 Task: Apply Neon Theme on "Image B.jpg" and play.
Action: Mouse moved to (577, 111)
Screenshot: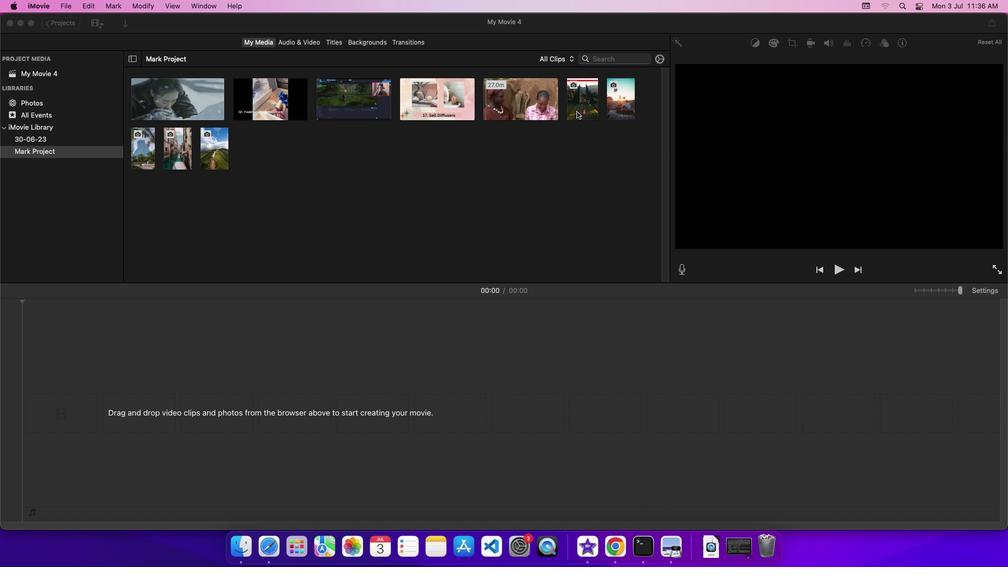 
Action: Mouse pressed left at (577, 111)
Screenshot: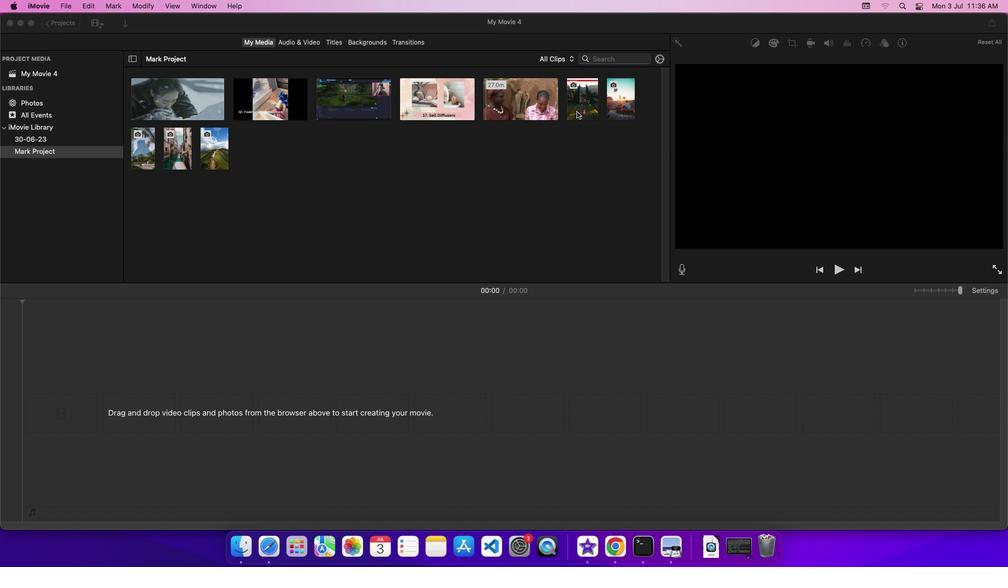 
Action: Mouse pressed left at (577, 111)
Screenshot: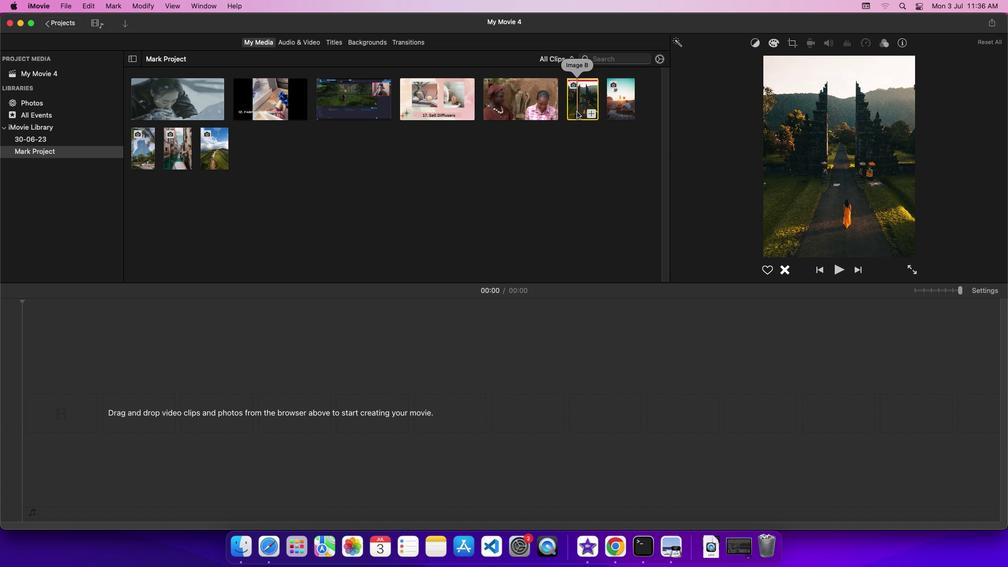 
Action: Mouse moved to (995, 290)
Screenshot: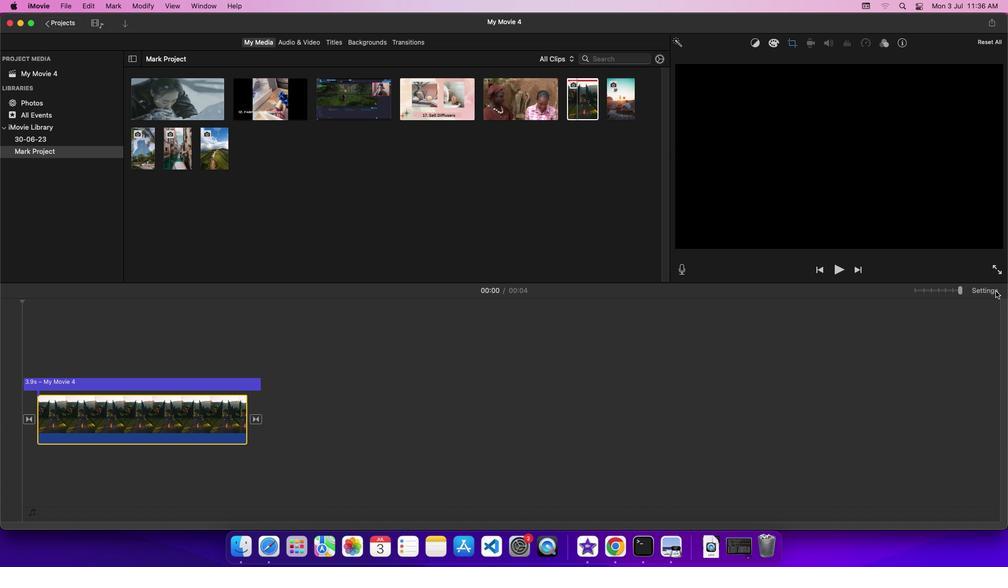 
Action: Mouse pressed left at (995, 290)
Screenshot: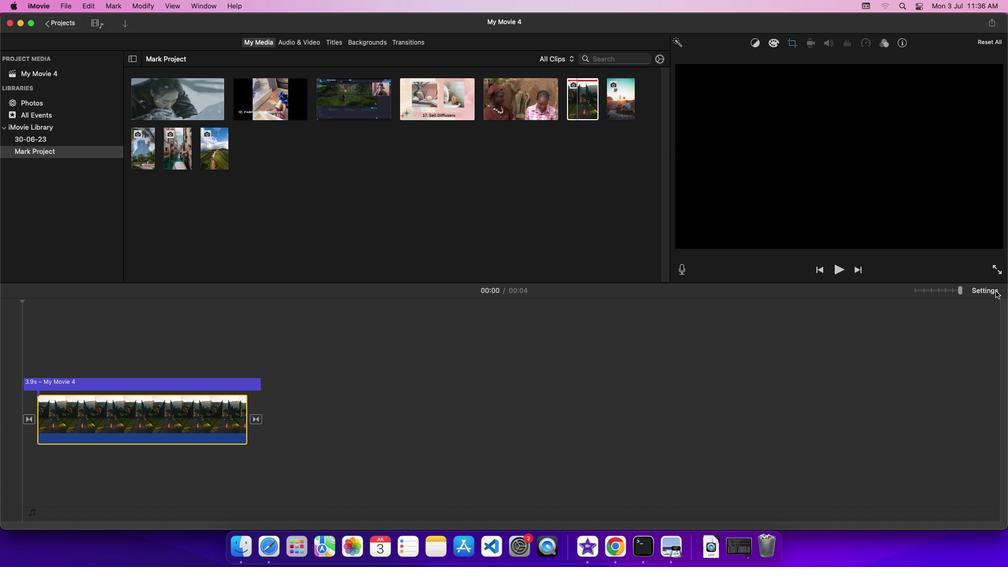 
Action: Mouse moved to (875, 334)
Screenshot: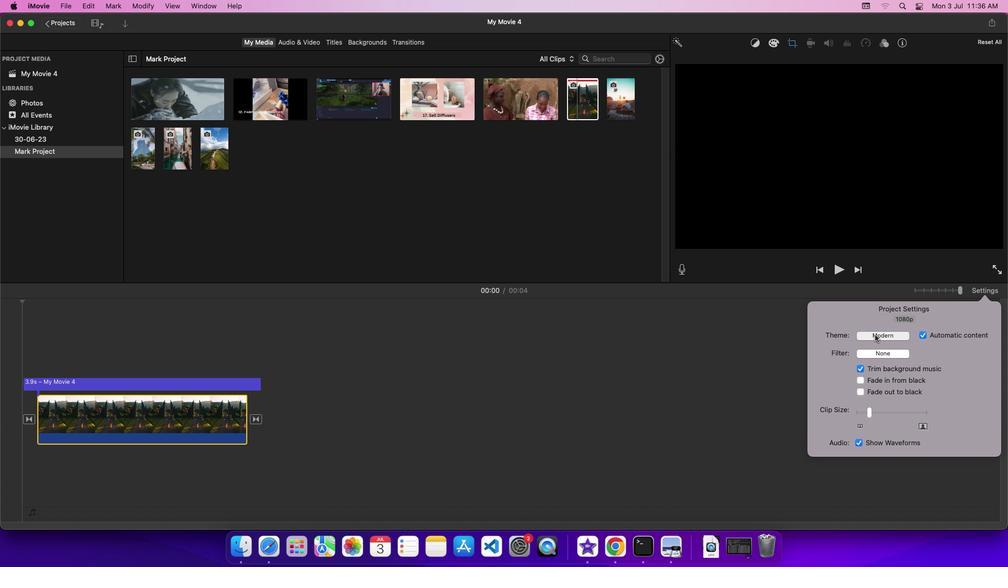 
Action: Mouse pressed left at (875, 334)
Screenshot: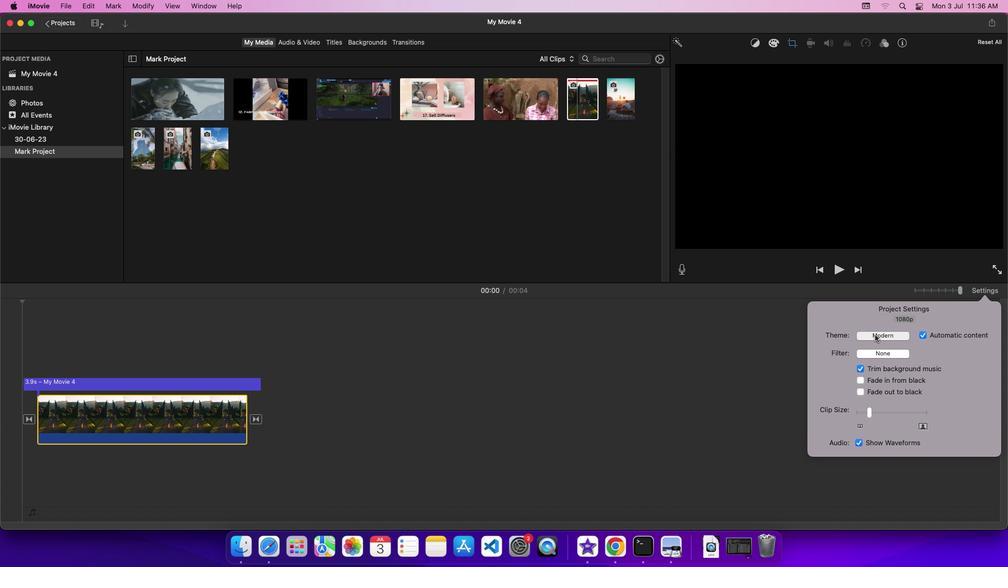 
Action: Mouse moved to (581, 344)
Screenshot: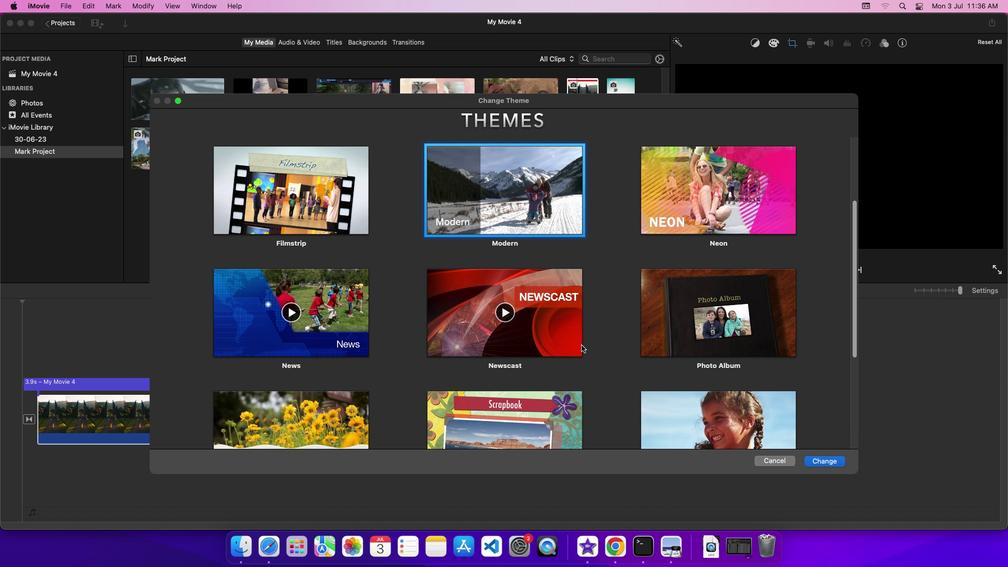 
Action: Mouse scrolled (581, 344) with delta (0, 0)
Screenshot: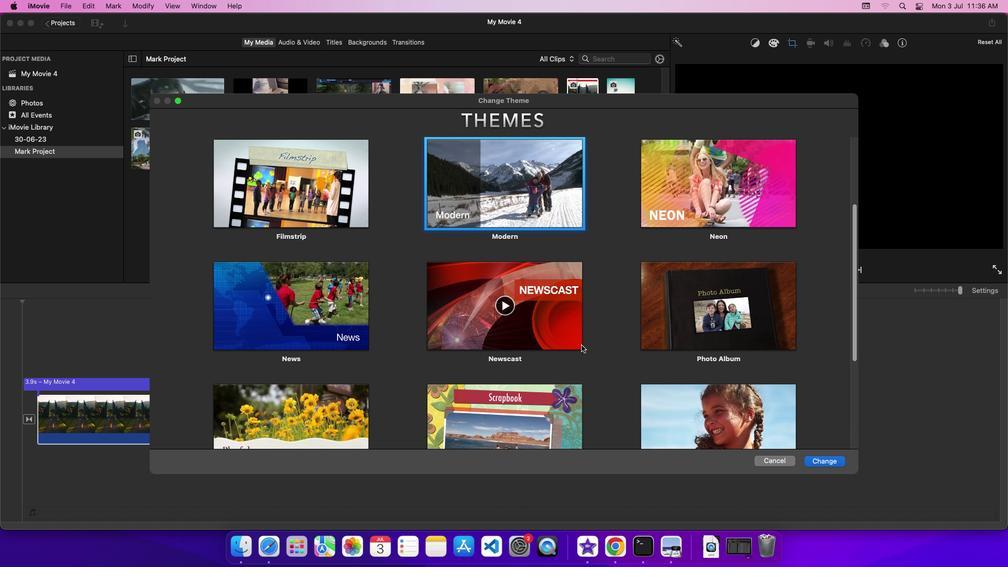
Action: Mouse scrolled (581, 344) with delta (0, 0)
Screenshot: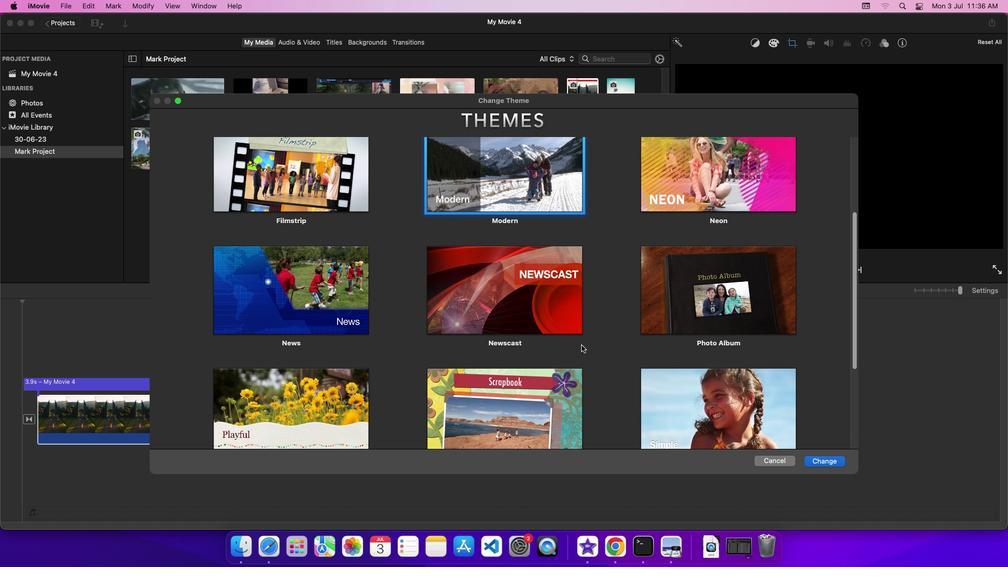 
Action: Mouse scrolled (581, 344) with delta (0, -1)
Screenshot: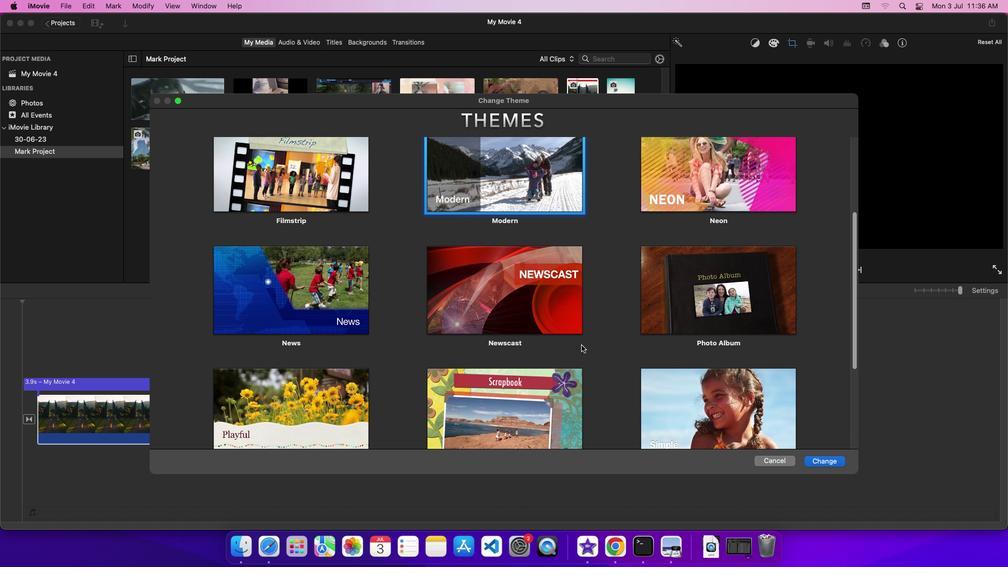
Action: Mouse scrolled (581, 344) with delta (0, 0)
Screenshot: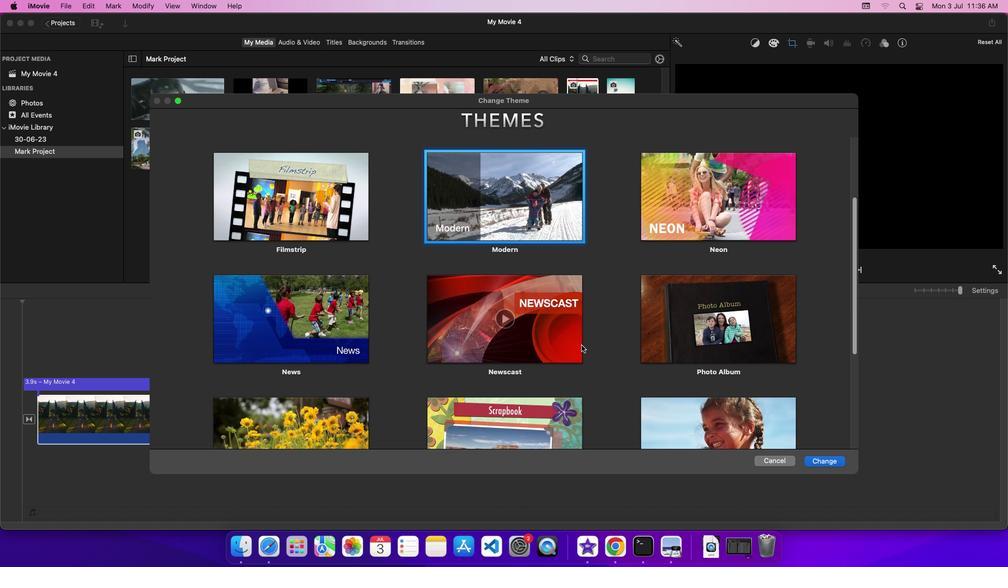 
Action: Mouse scrolled (581, 344) with delta (0, 0)
Screenshot: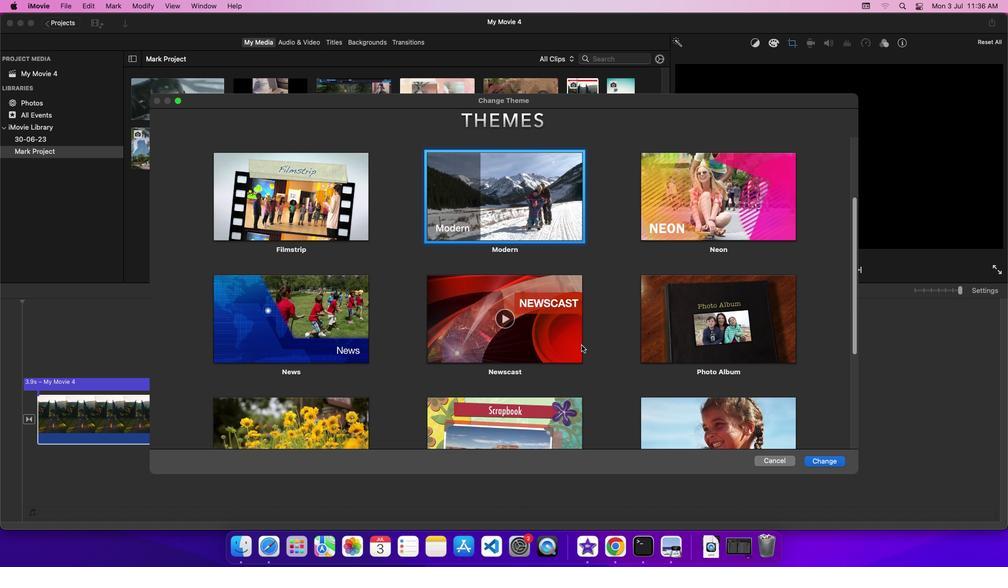 
Action: Mouse scrolled (581, 344) with delta (0, 2)
Screenshot: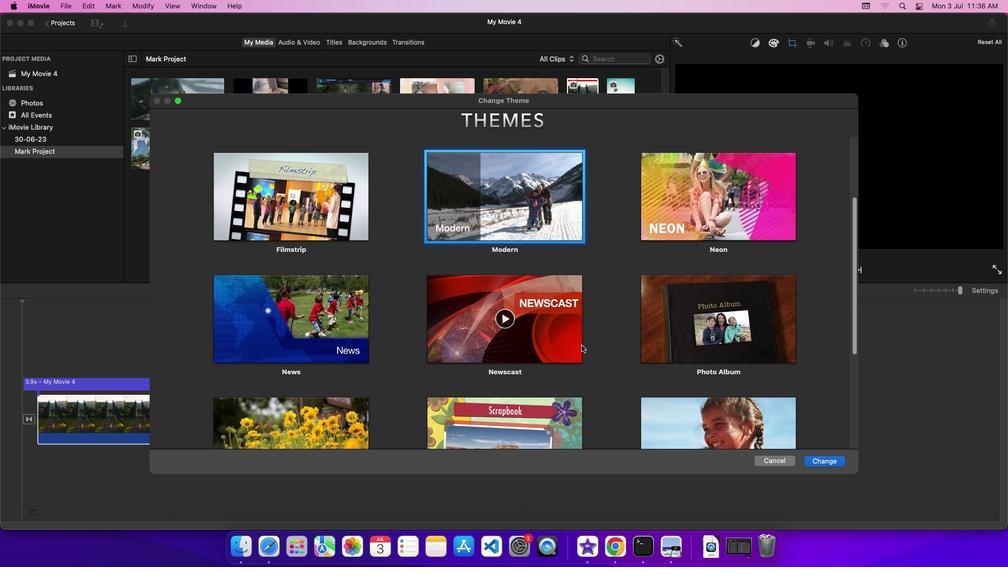 
Action: Mouse scrolled (581, 344) with delta (0, 0)
Screenshot: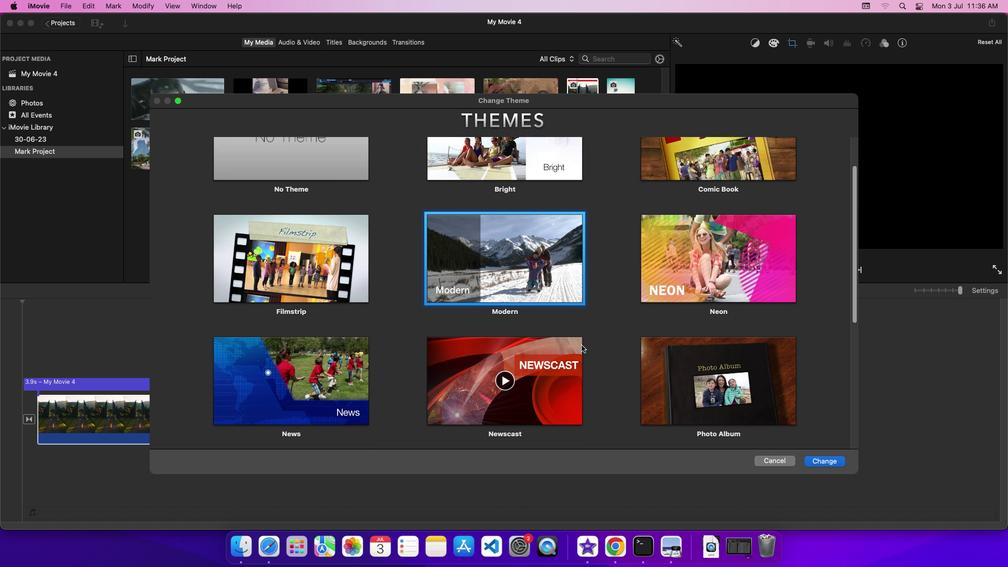 
Action: Mouse scrolled (581, 344) with delta (0, 0)
Screenshot: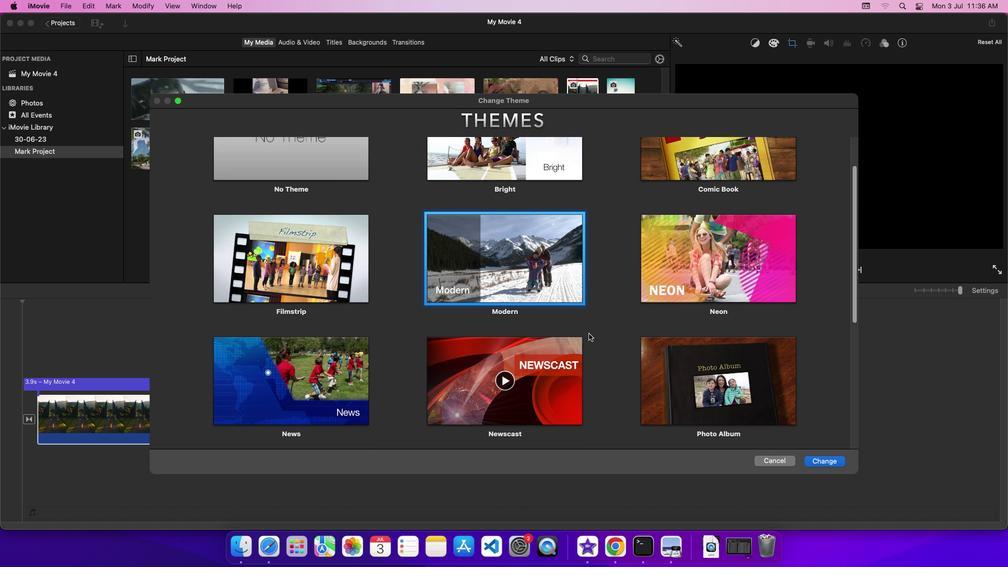 
Action: Mouse scrolled (581, 344) with delta (0, 4)
Screenshot: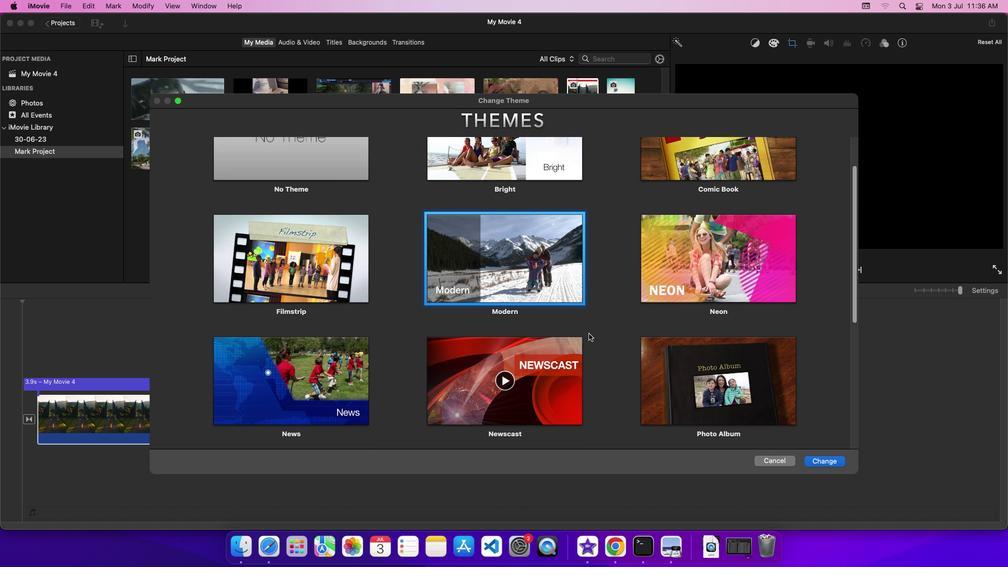 
Action: Mouse moved to (674, 277)
Screenshot: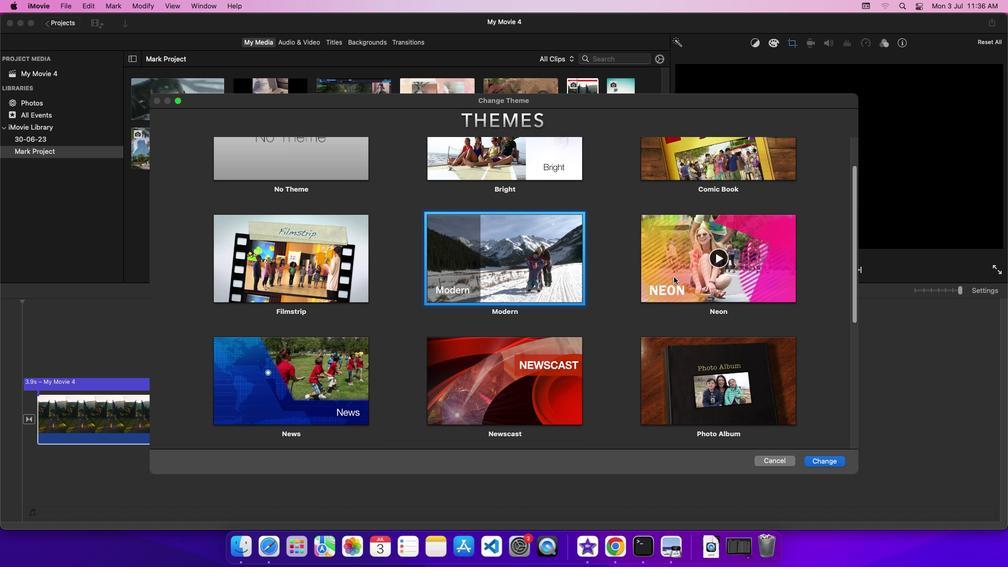 
Action: Mouse pressed left at (674, 277)
Screenshot: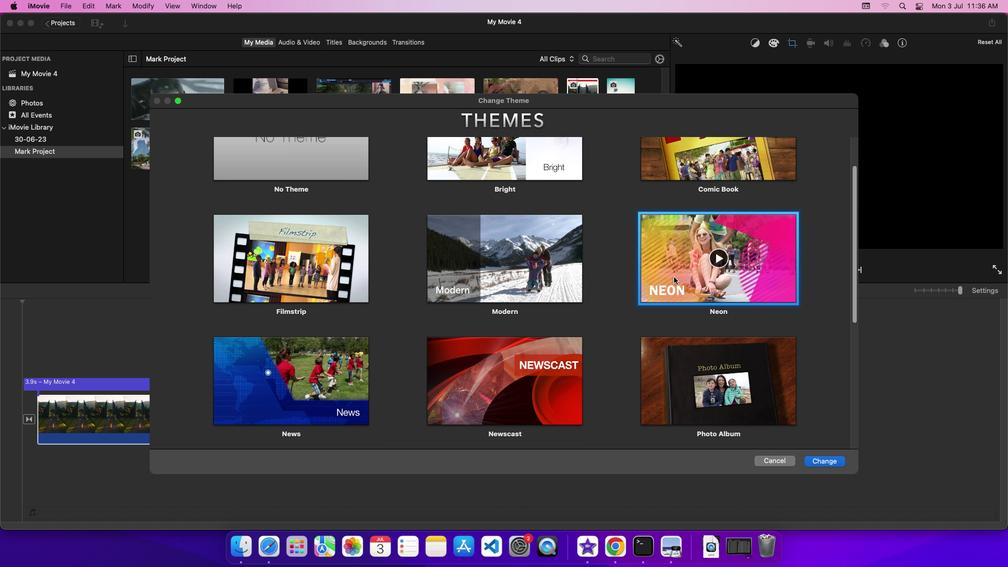 
Action: Mouse moved to (813, 464)
Screenshot: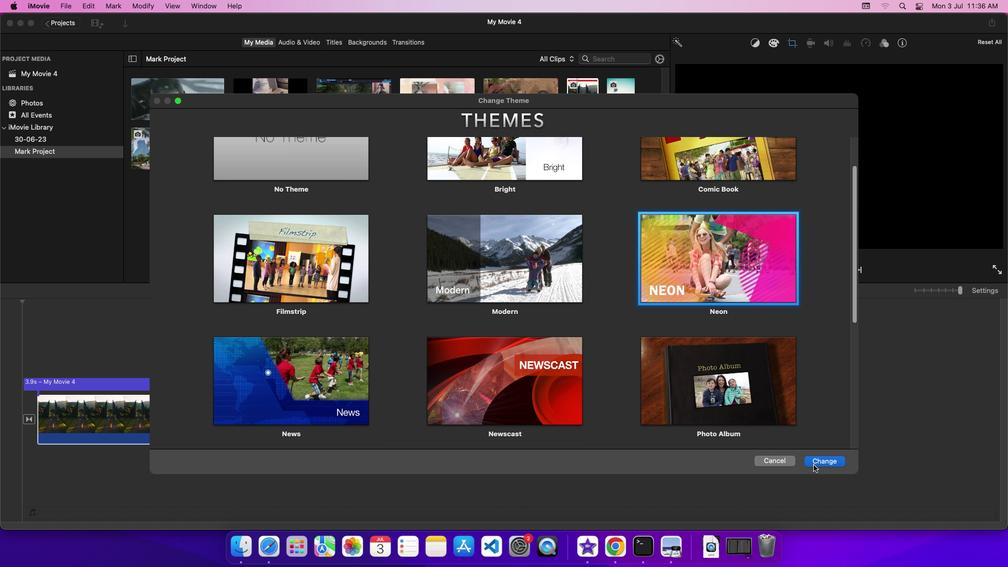 
Action: Mouse pressed left at (813, 464)
Screenshot: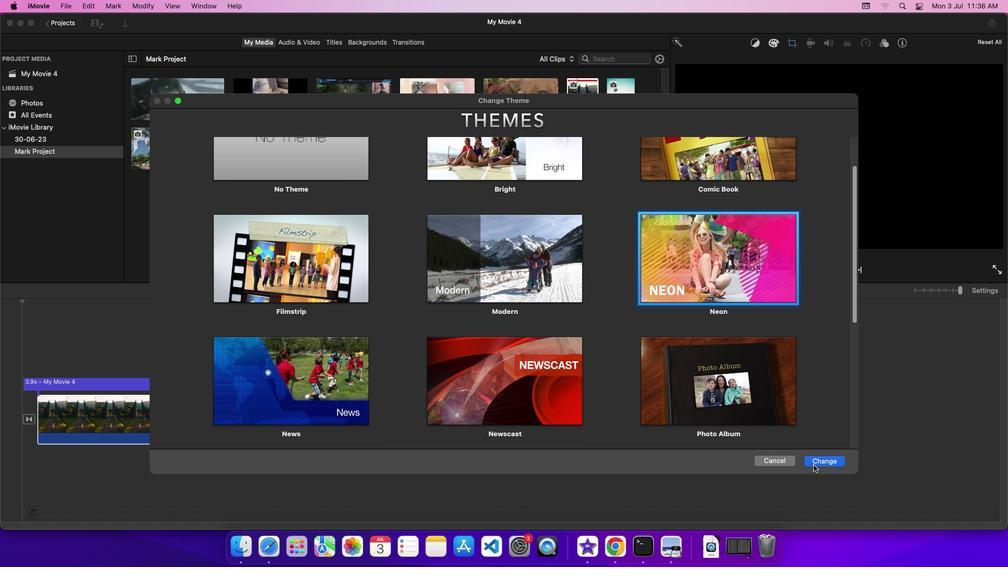 
Action: Mouse moved to (45, 401)
Screenshot: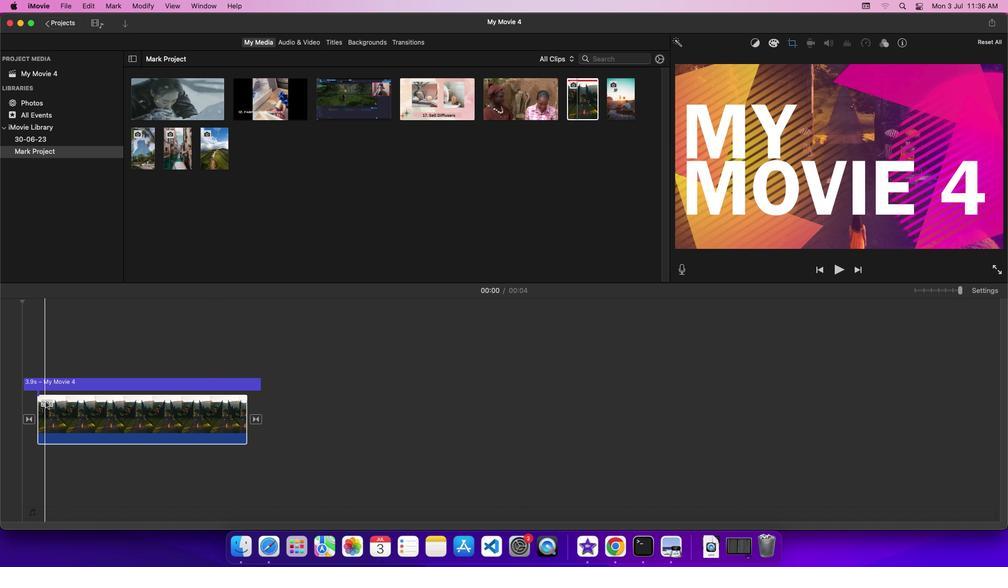 
Action: Mouse pressed left at (45, 401)
Screenshot: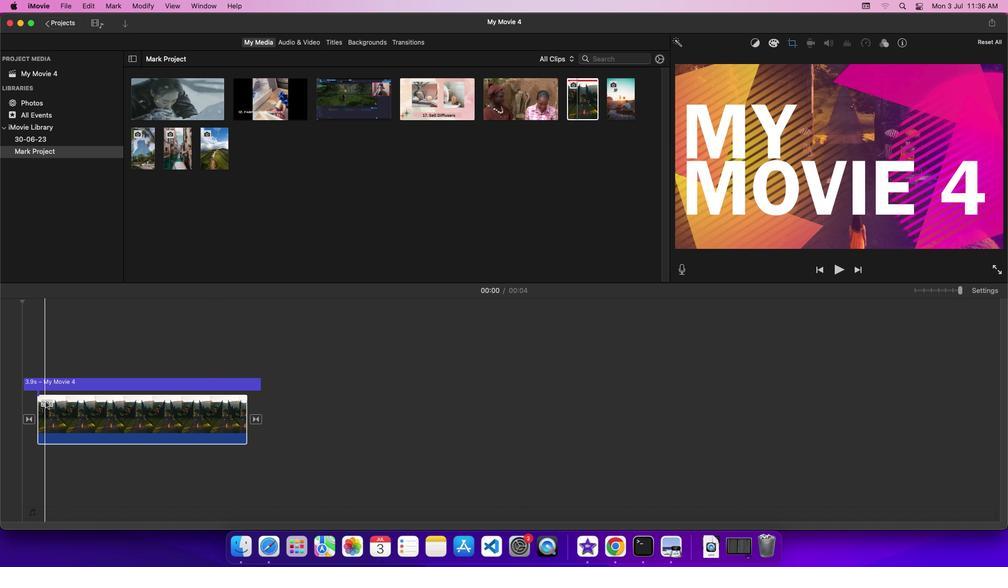 
Action: Mouse moved to (836, 270)
Screenshot: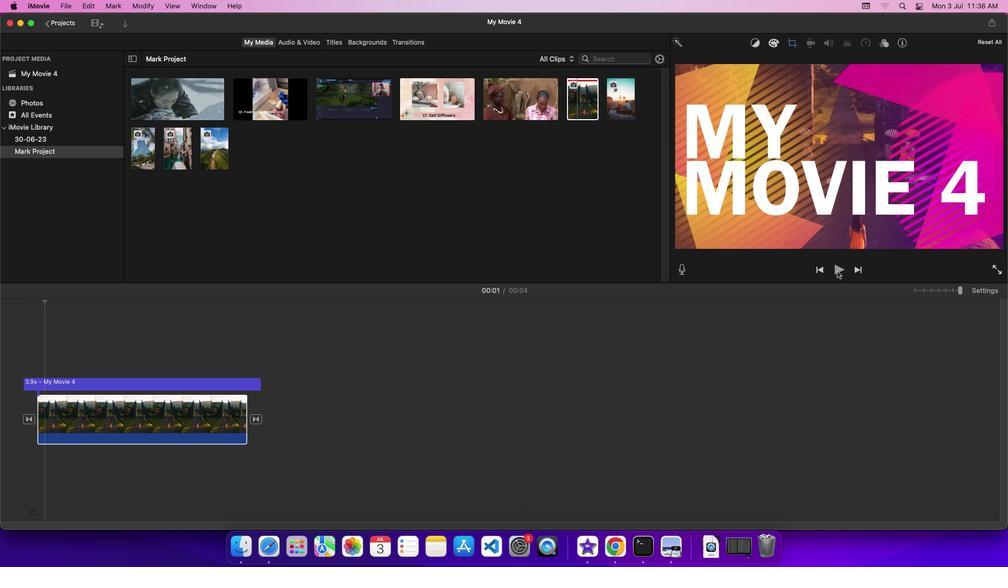 
Action: Mouse pressed left at (836, 270)
Screenshot: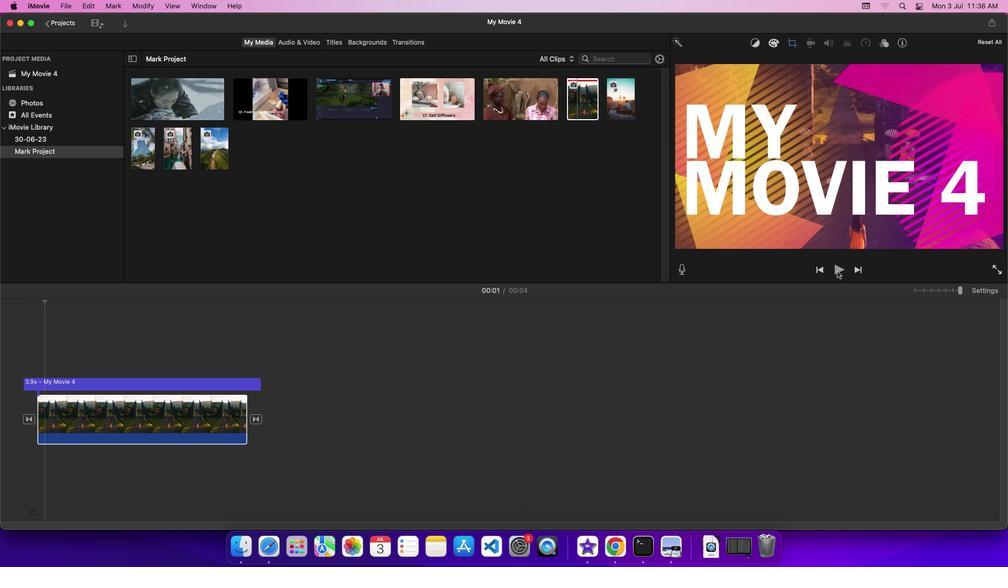 
Action: Mouse moved to (840, 306)
Screenshot: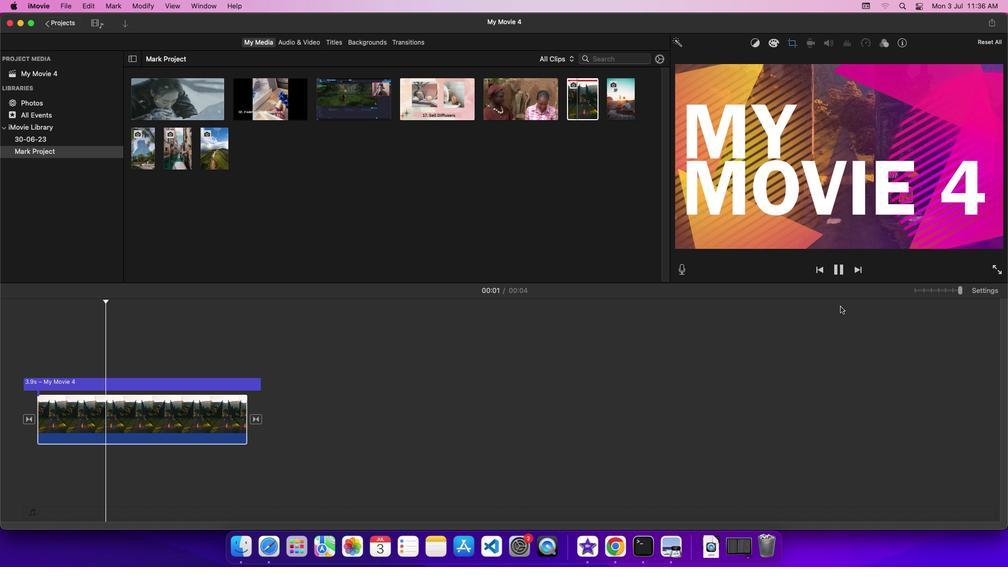 
